 Task: In the  document Matthew.rtf change page color to  'Blue'. Add link on bottom right corner of the sheet: 'www.instagram.com' Insert page numer on top of the page
Action: Mouse moved to (53, 77)
Screenshot: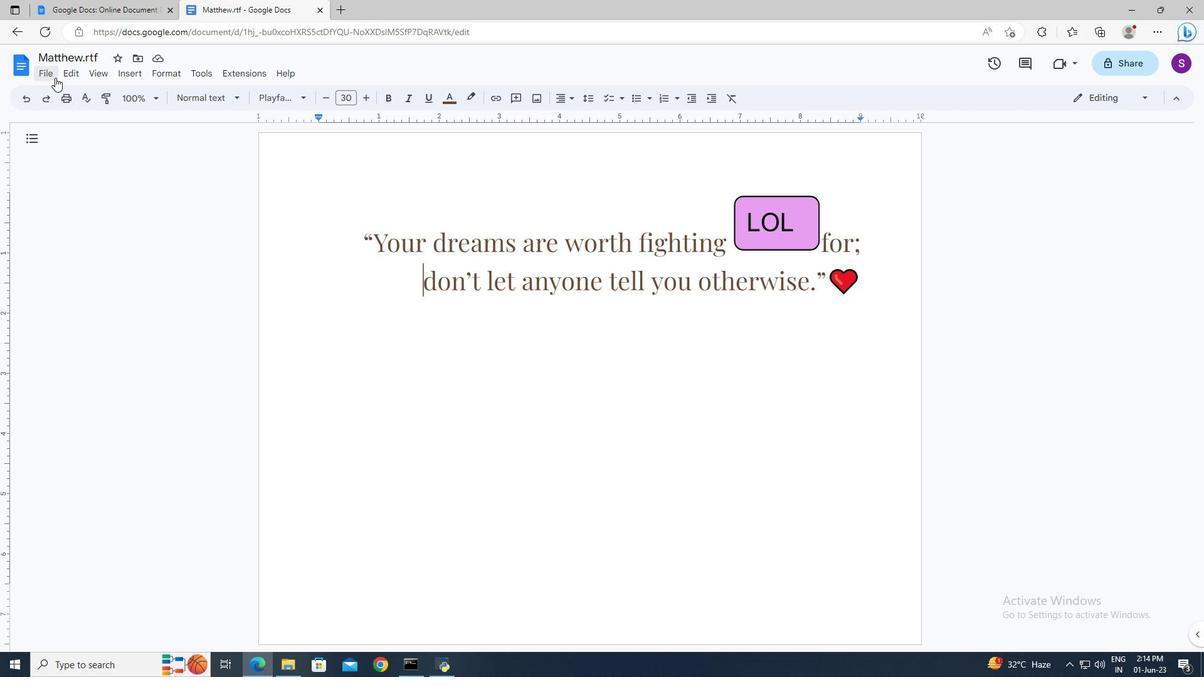 
Action: Mouse pressed left at (53, 77)
Screenshot: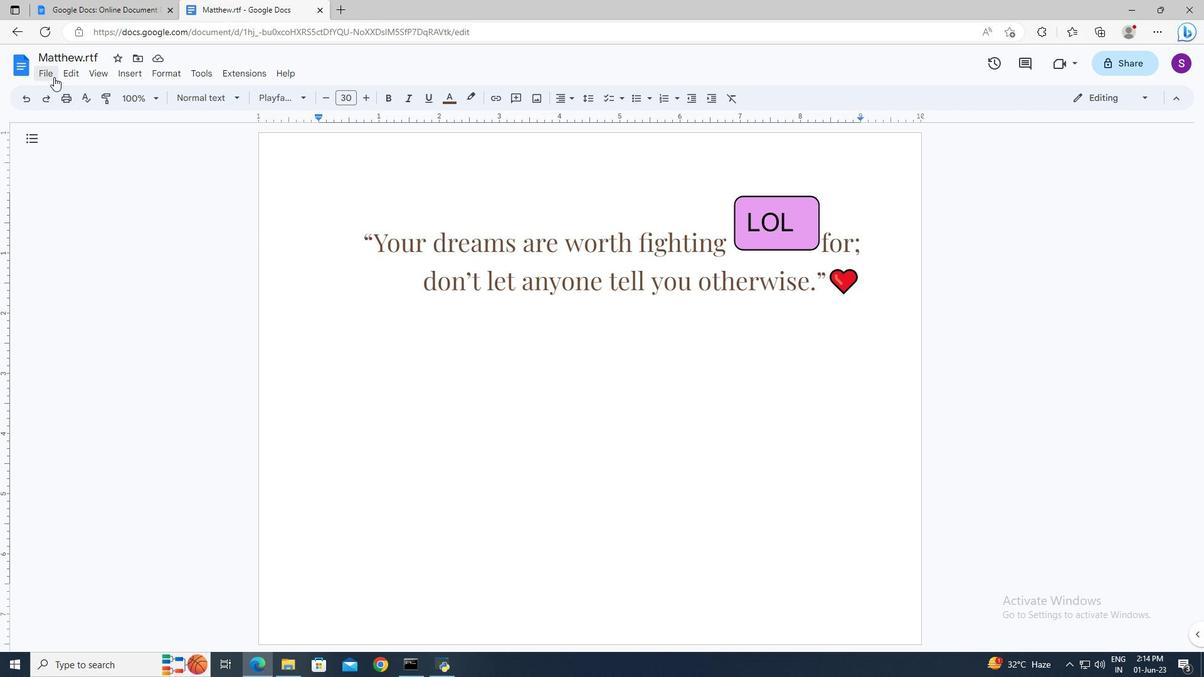 
Action: Mouse moved to (80, 415)
Screenshot: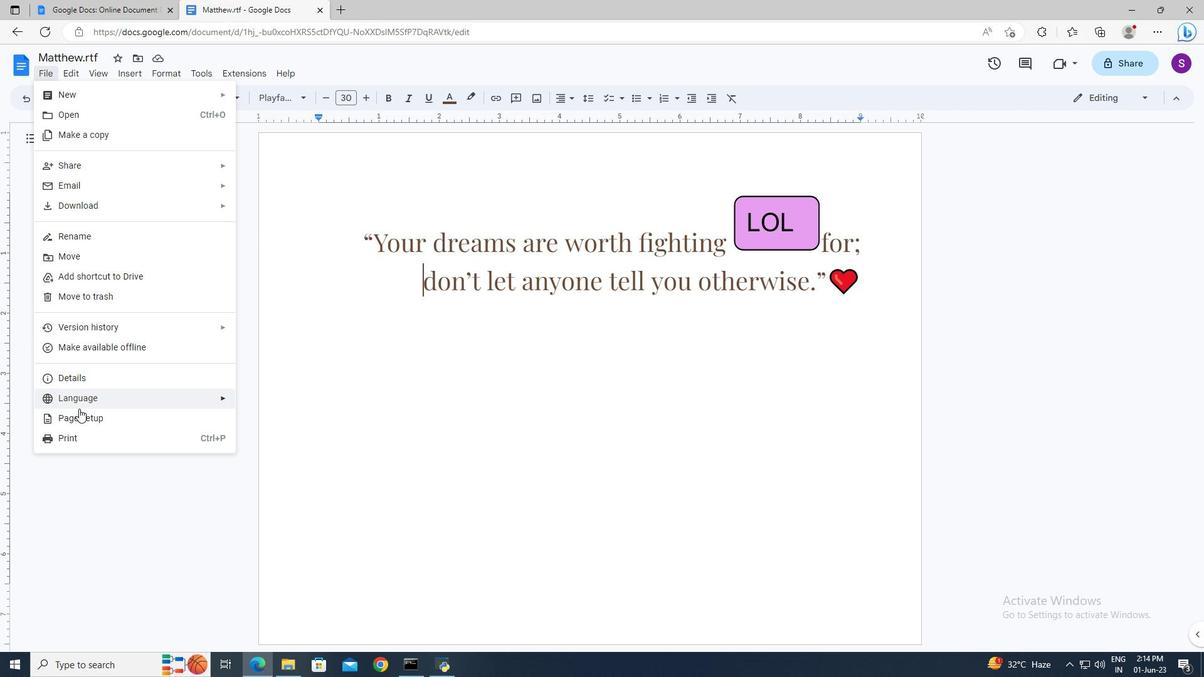 
Action: Mouse pressed left at (80, 415)
Screenshot: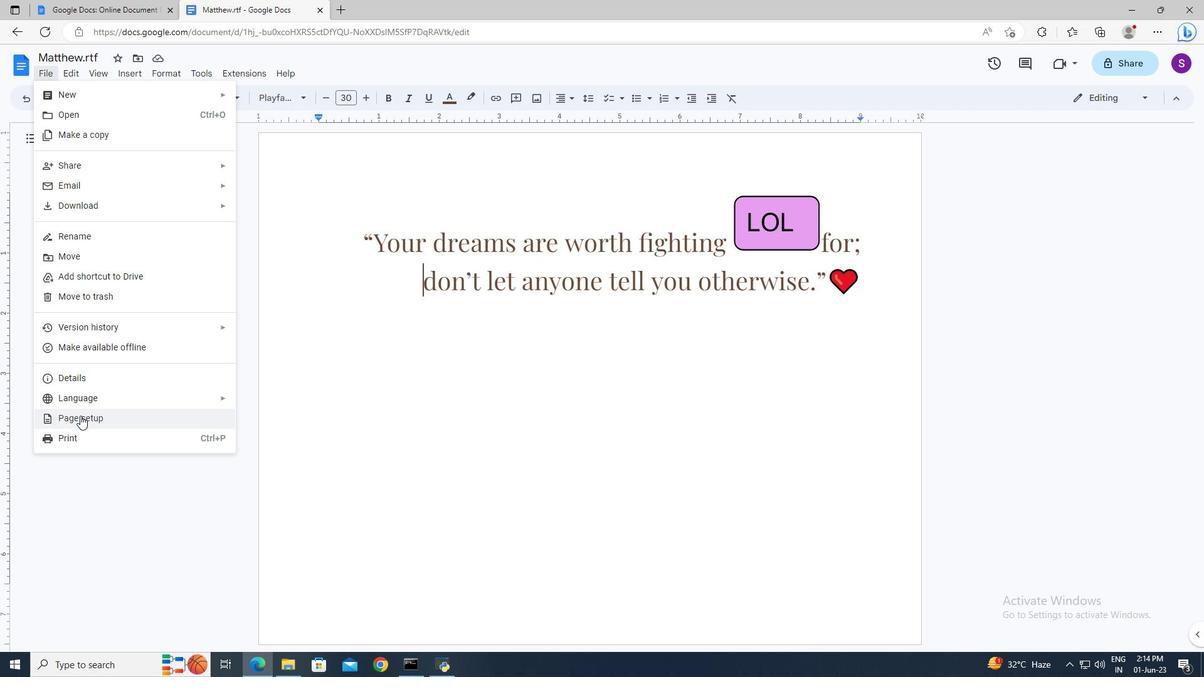 
Action: Mouse moved to (506, 427)
Screenshot: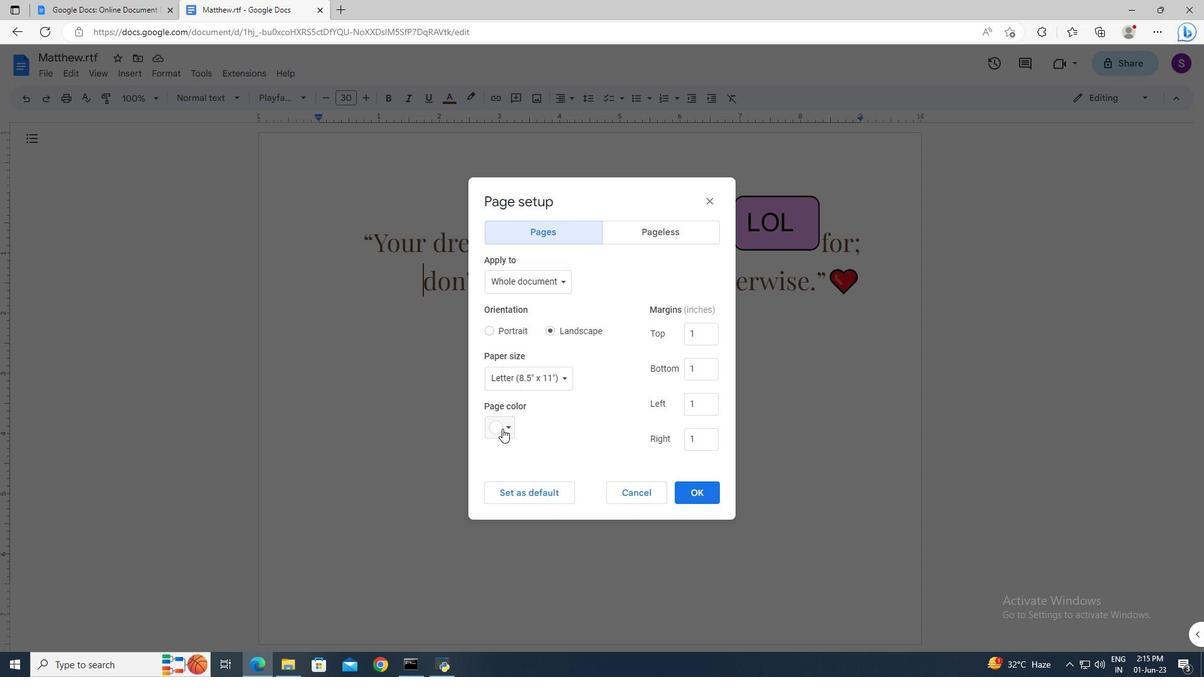 
Action: Mouse pressed left at (506, 427)
Screenshot: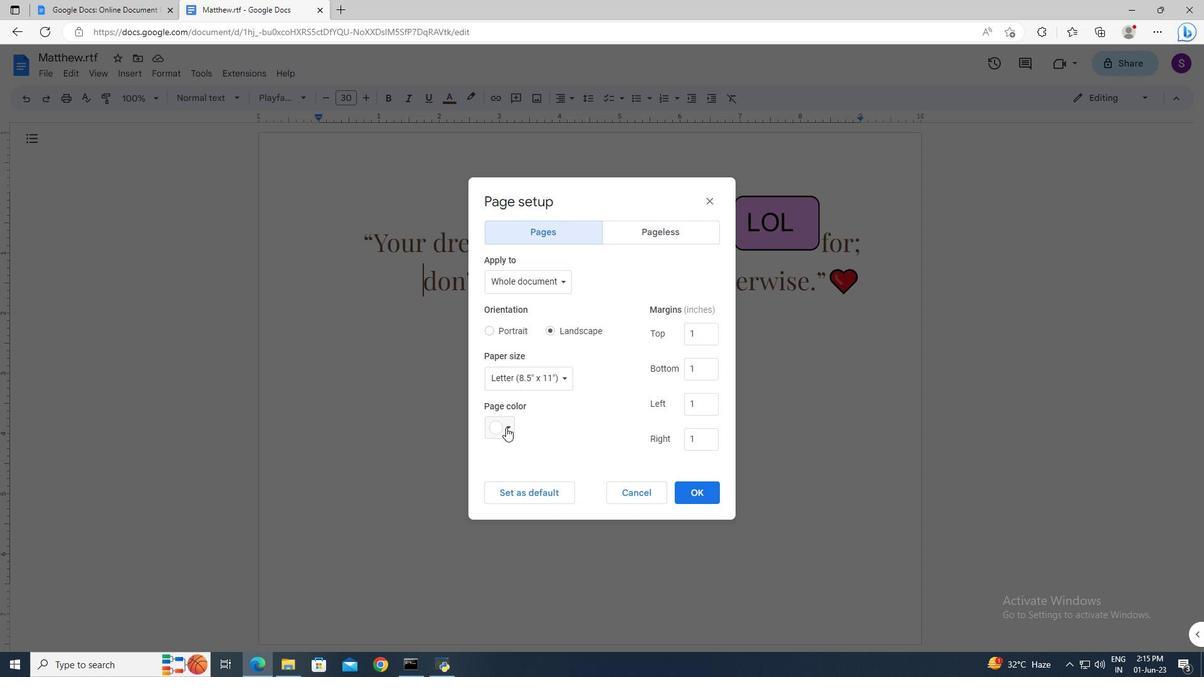 
Action: Mouse moved to (591, 462)
Screenshot: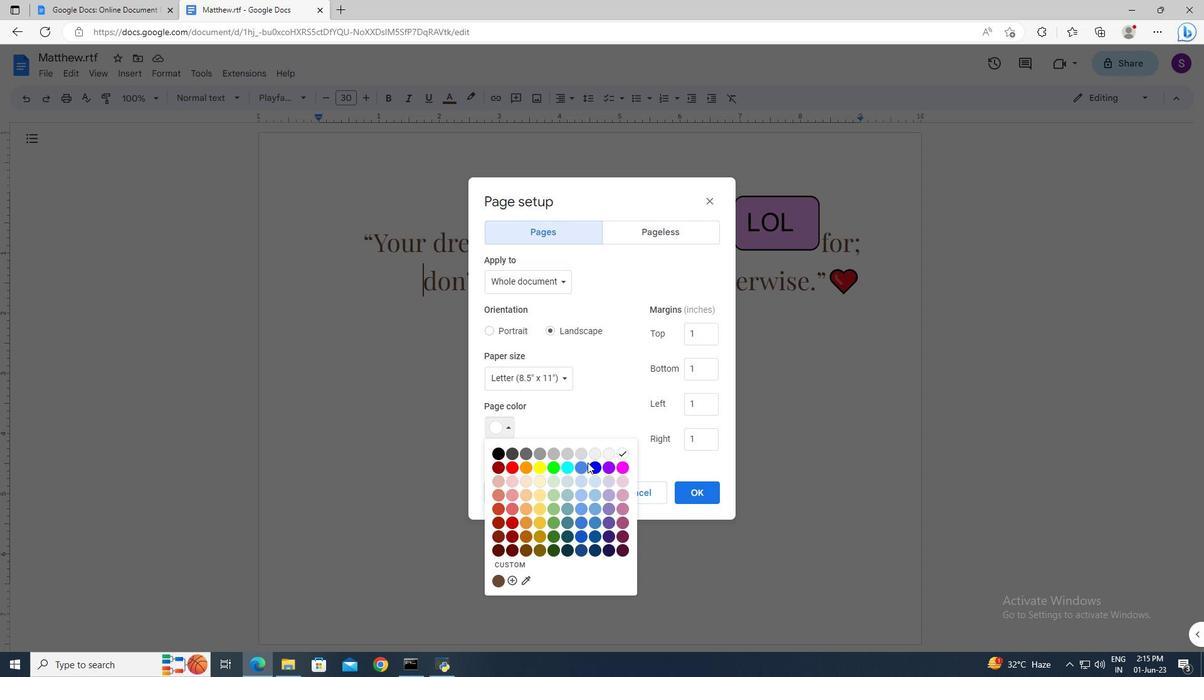 
Action: Mouse pressed left at (591, 462)
Screenshot: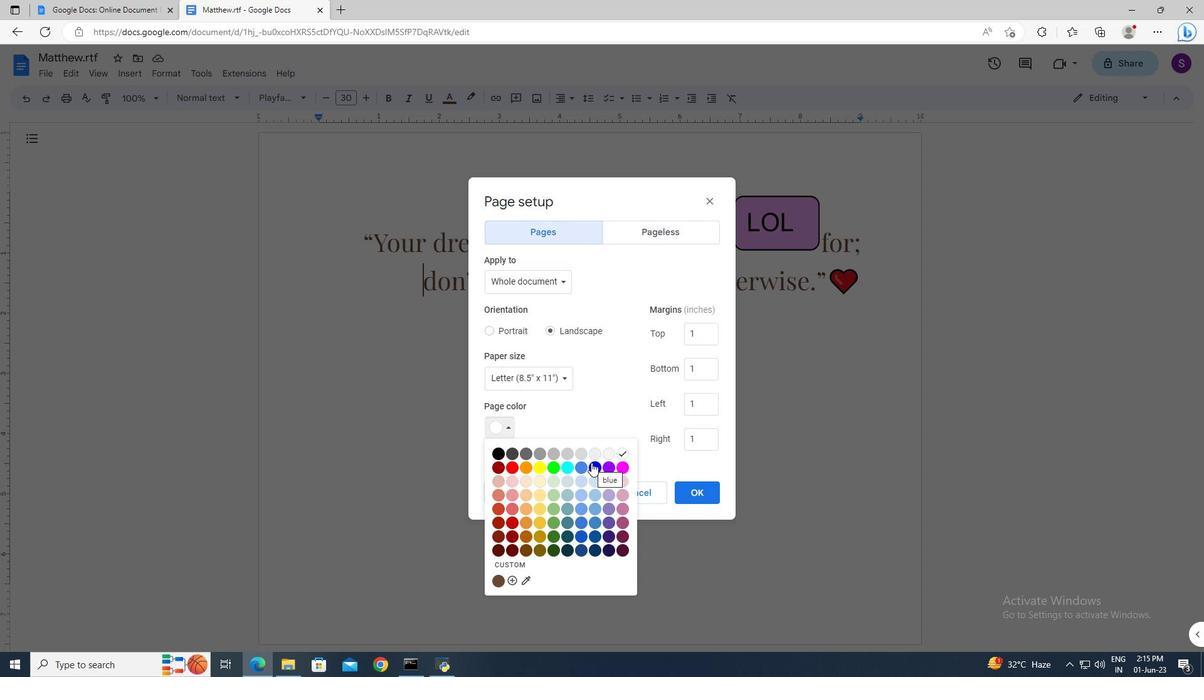 
Action: Mouse moved to (695, 492)
Screenshot: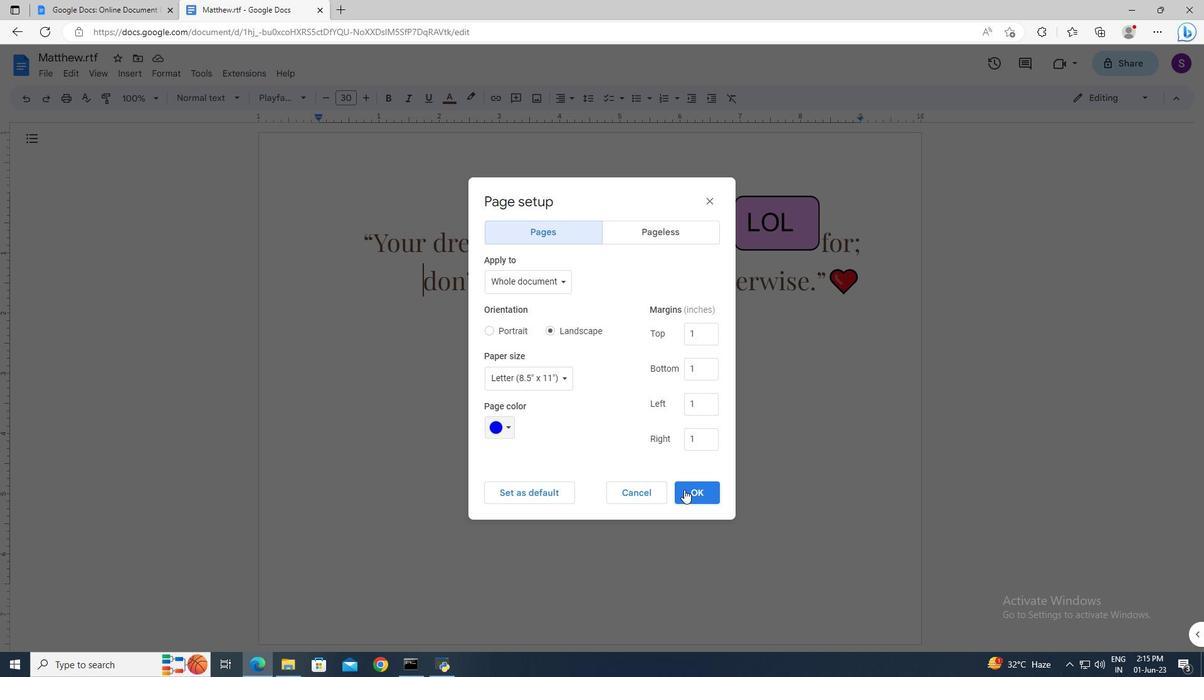 
Action: Mouse pressed left at (695, 492)
Screenshot: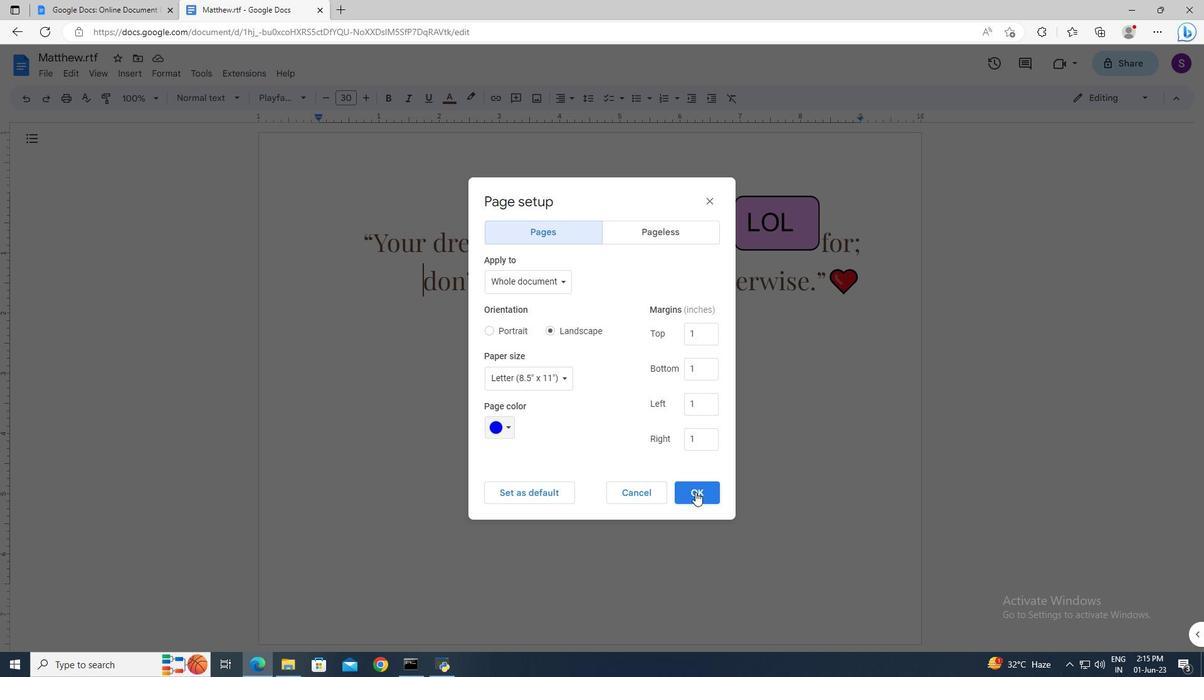 
Action: Mouse moved to (489, 605)
Screenshot: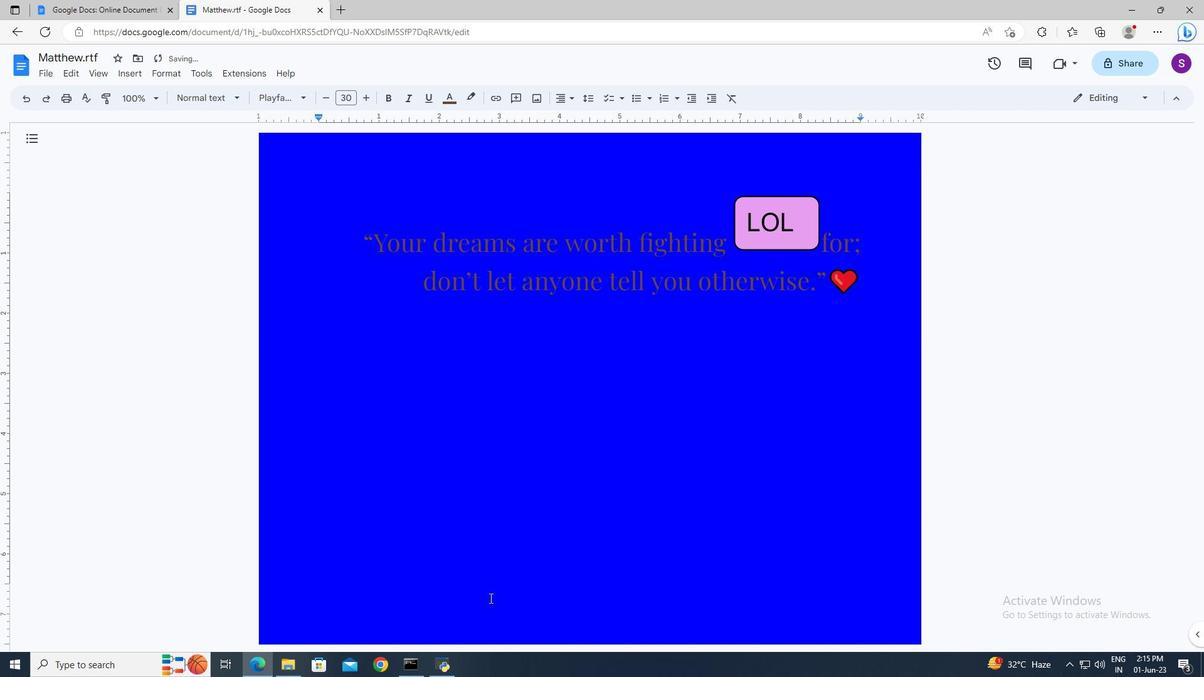 
Action: Mouse pressed left at (489, 605)
Screenshot: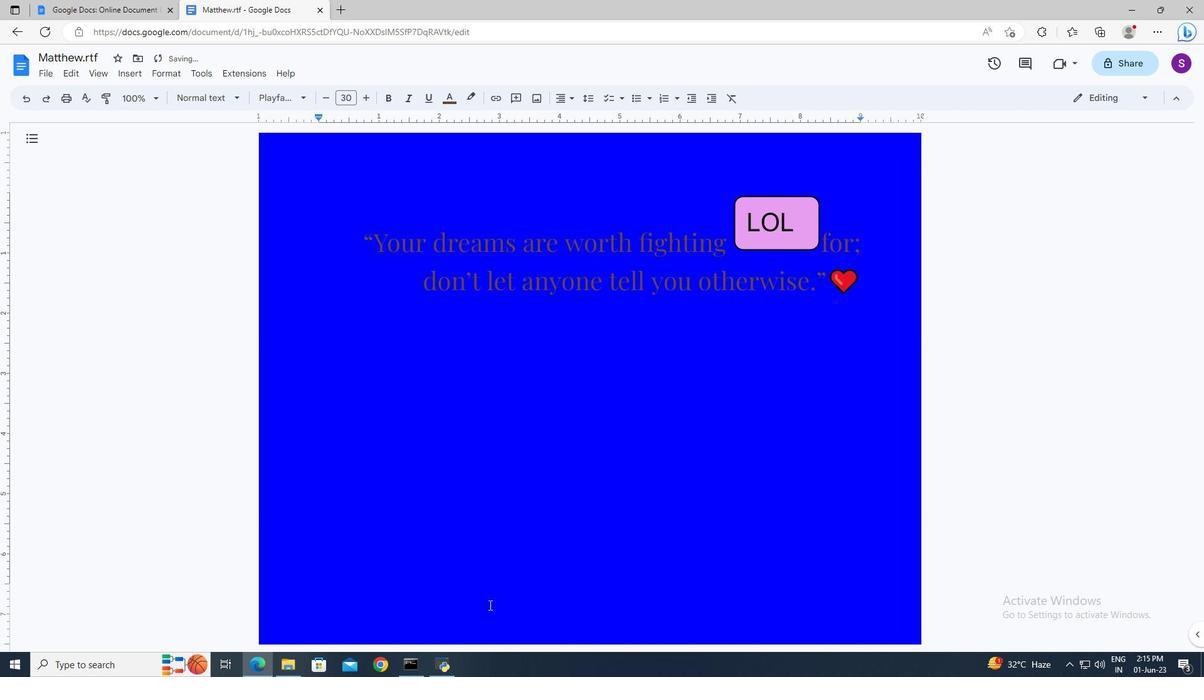 
Action: Mouse pressed left at (489, 605)
Screenshot: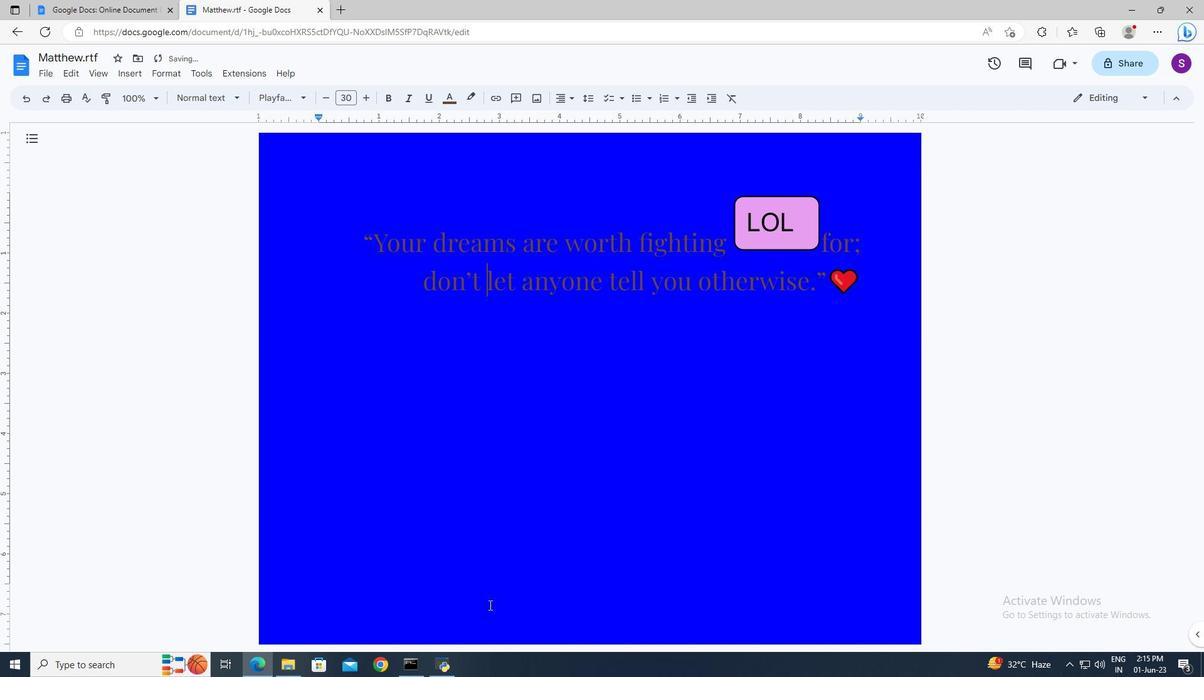 
Action: Mouse moved to (137, 77)
Screenshot: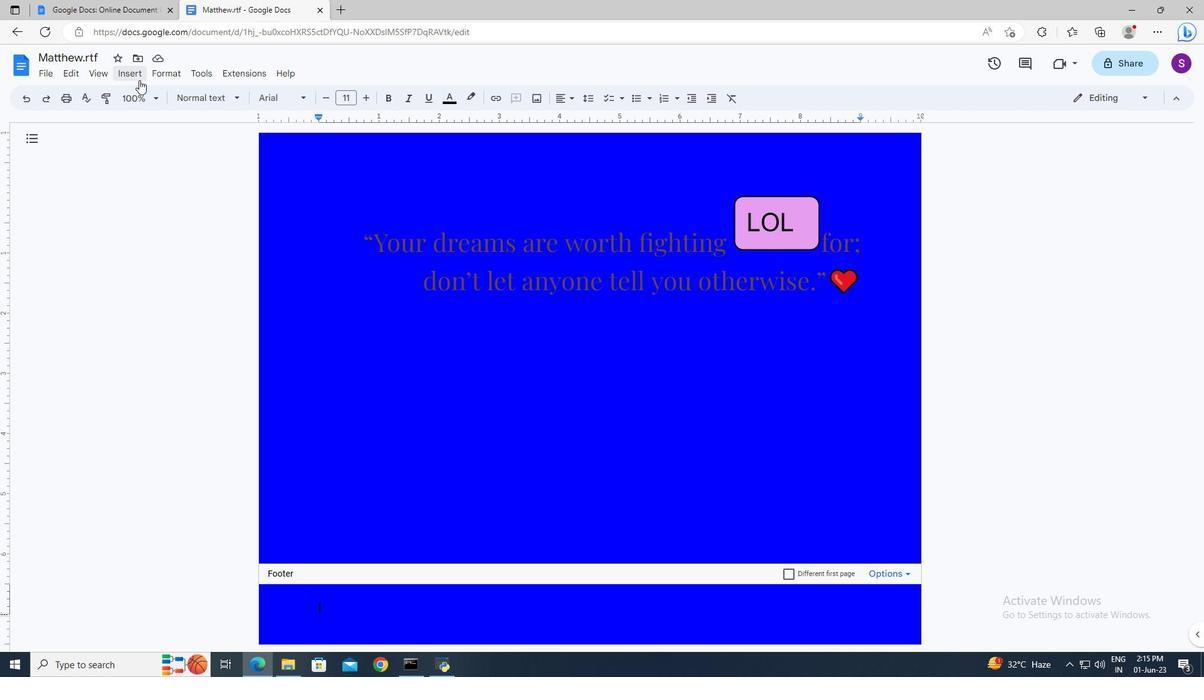 
Action: Mouse pressed left at (137, 77)
Screenshot: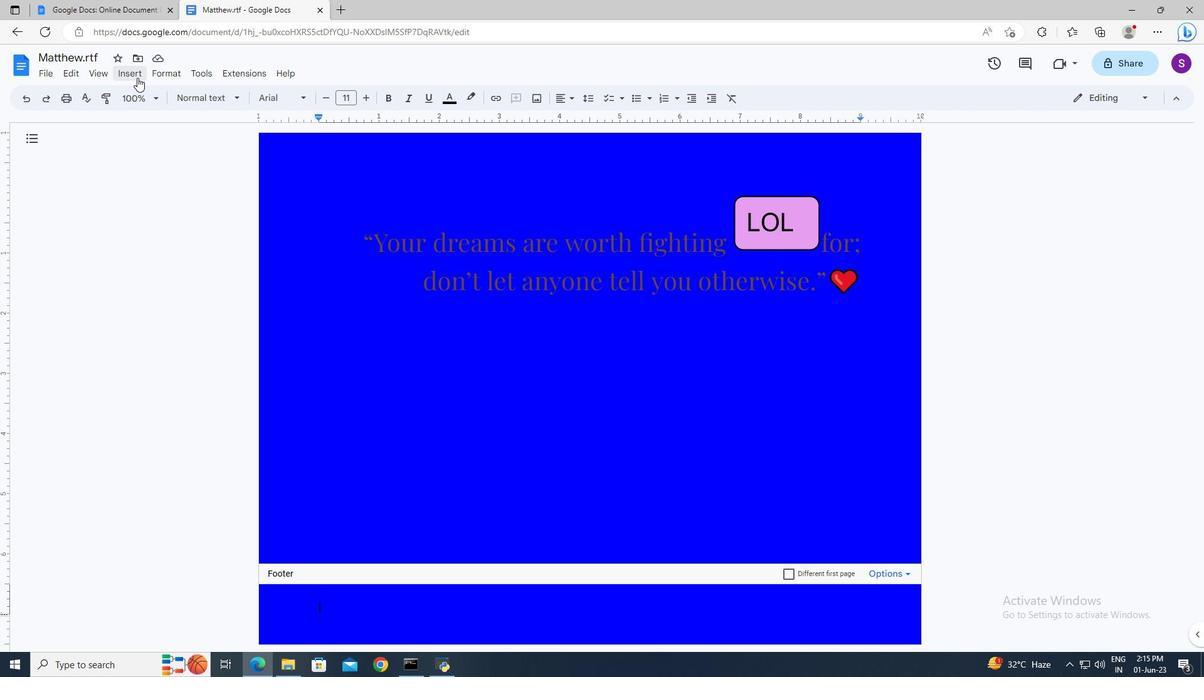 
Action: Mouse moved to (156, 456)
Screenshot: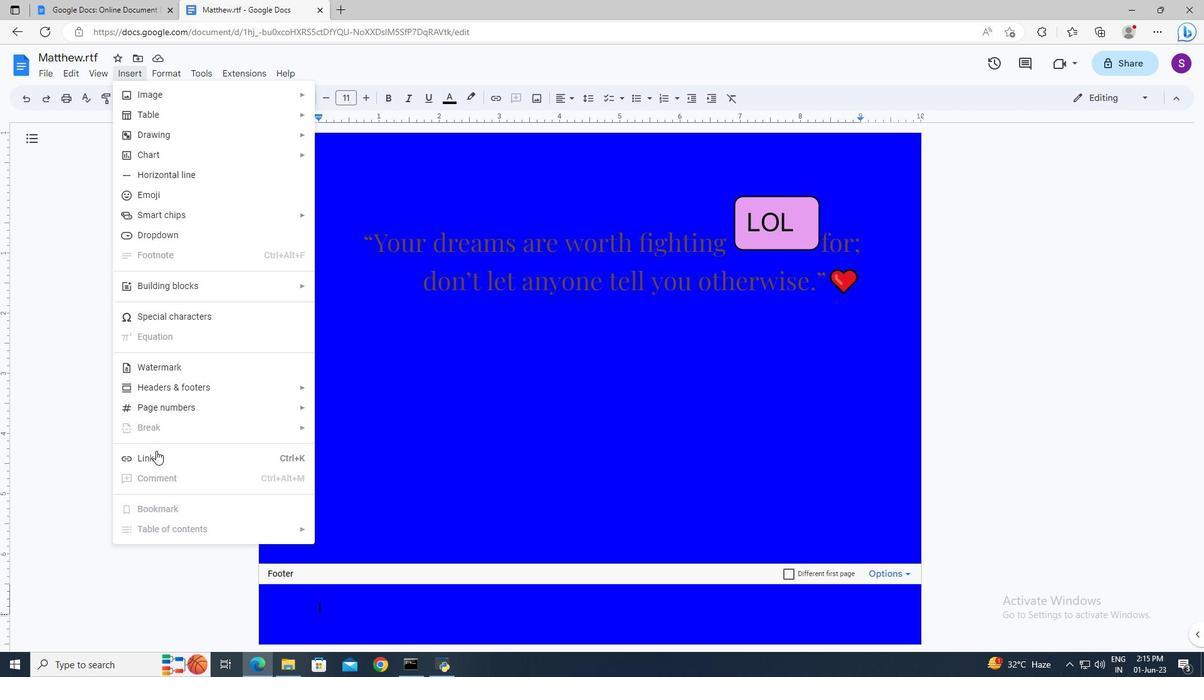 
Action: Mouse pressed left at (156, 456)
Screenshot: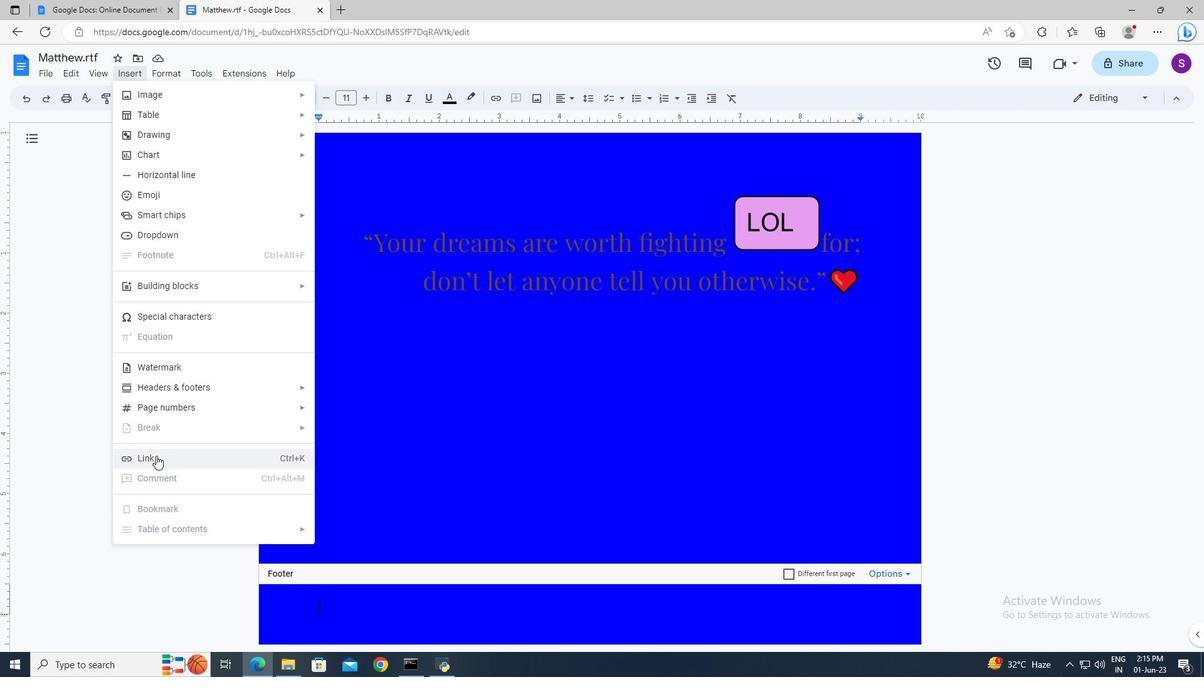 
Action: Mouse moved to (355, 408)
Screenshot: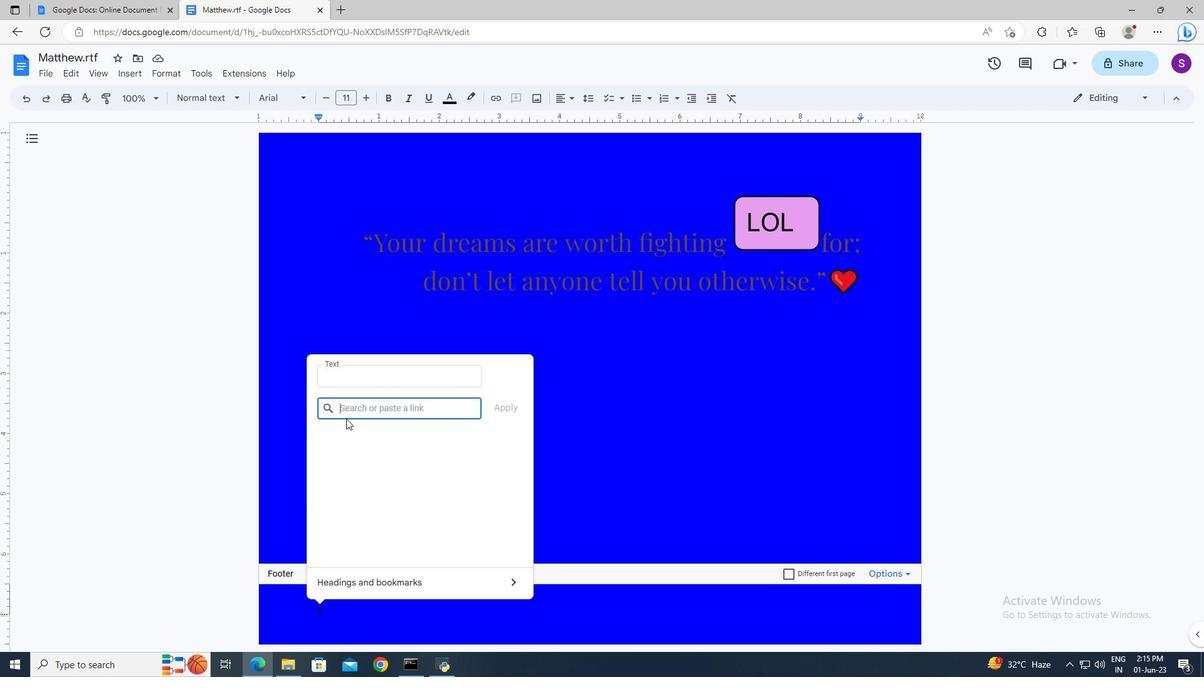 
Action: Mouse pressed left at (355, 408)
Screenshot: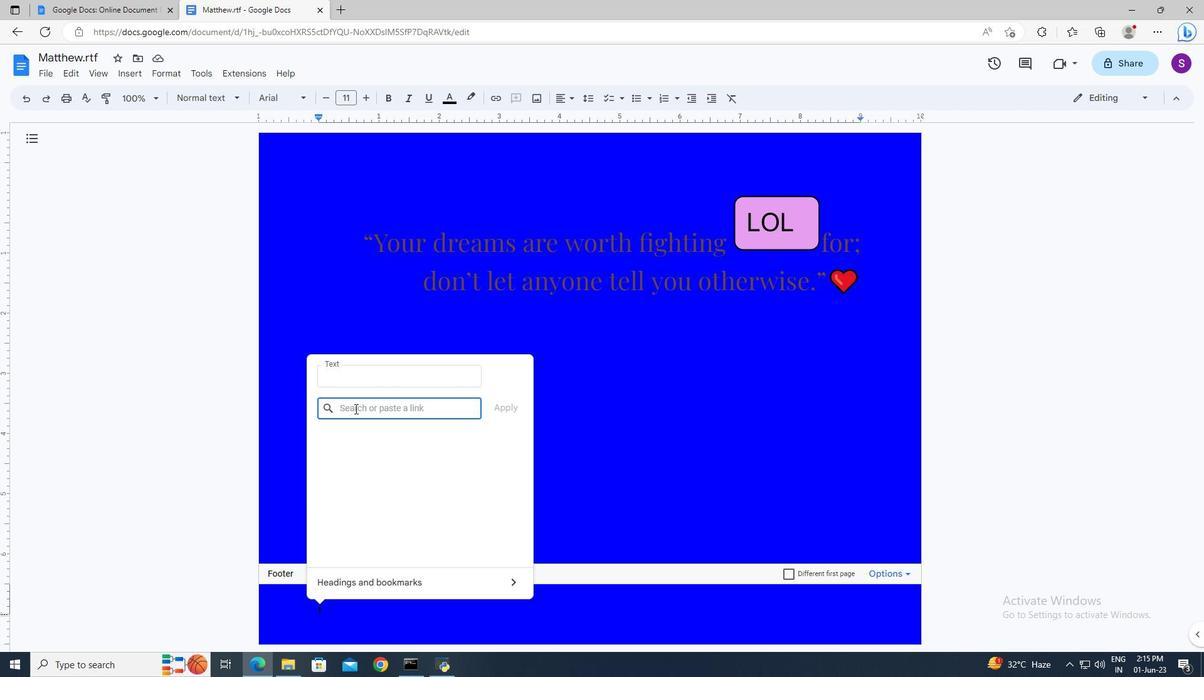 
Action: Key pressed www.instagram.com<Key.enter><Key.shift><Key.up>
Screenshot: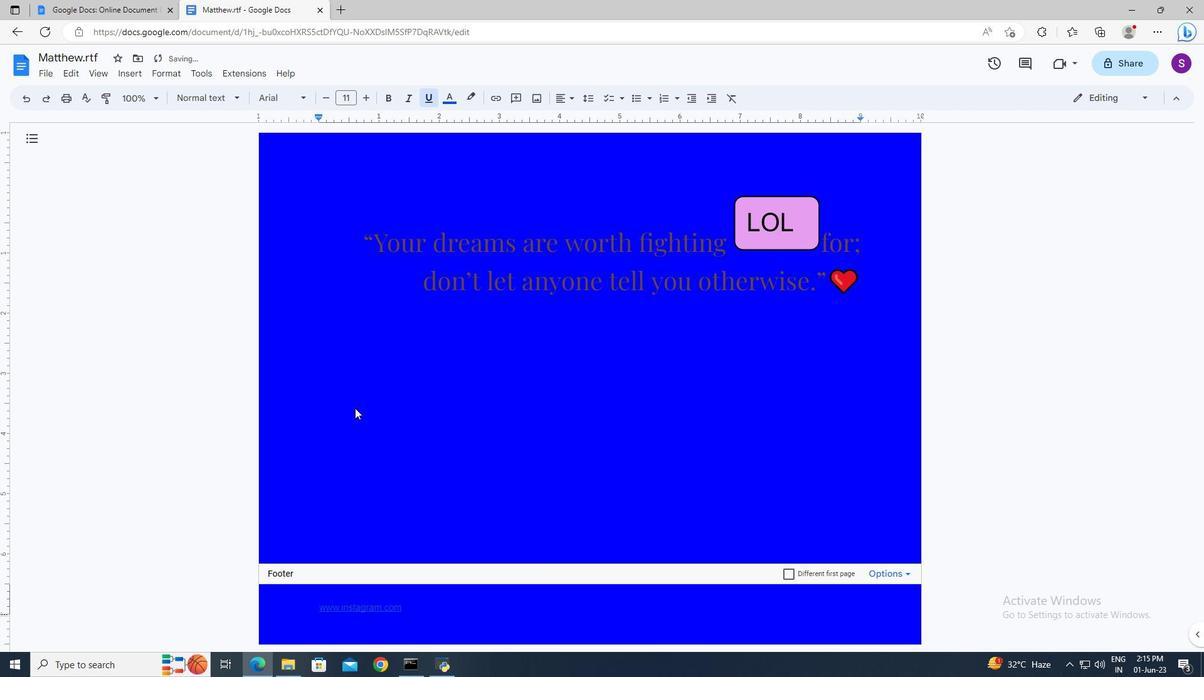 
Action: Mouse moved to (570, 99)
Screenshot: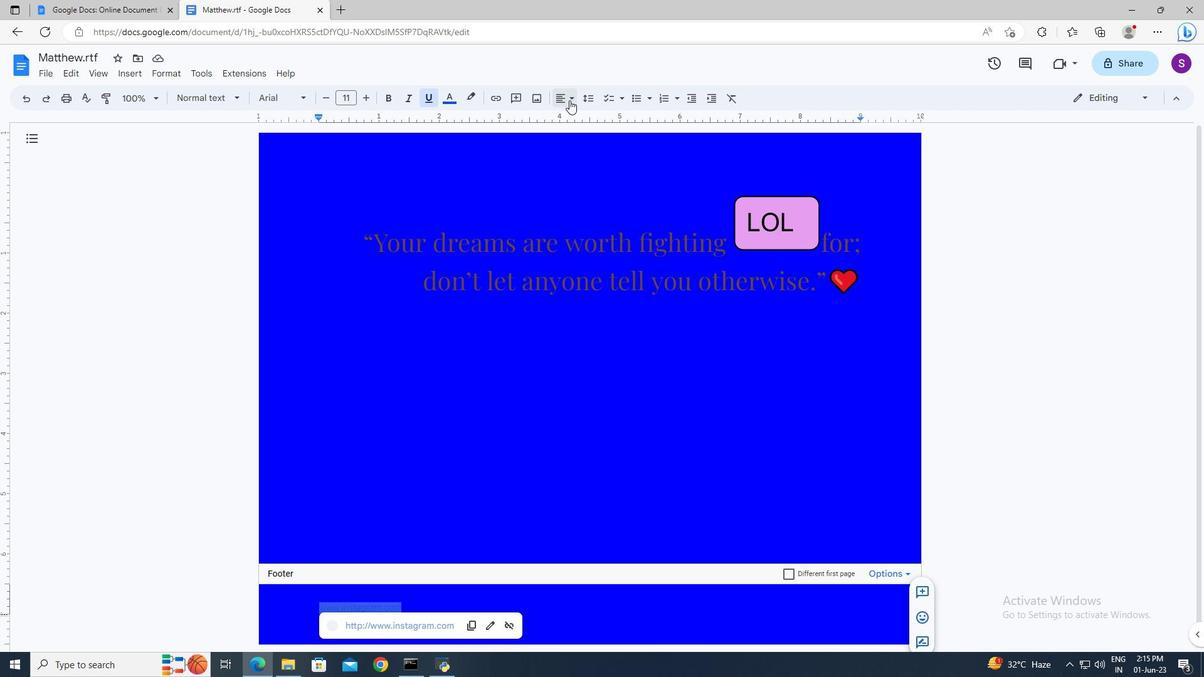 
Action: Mouse pressed left at (570, 99)
Screenshot: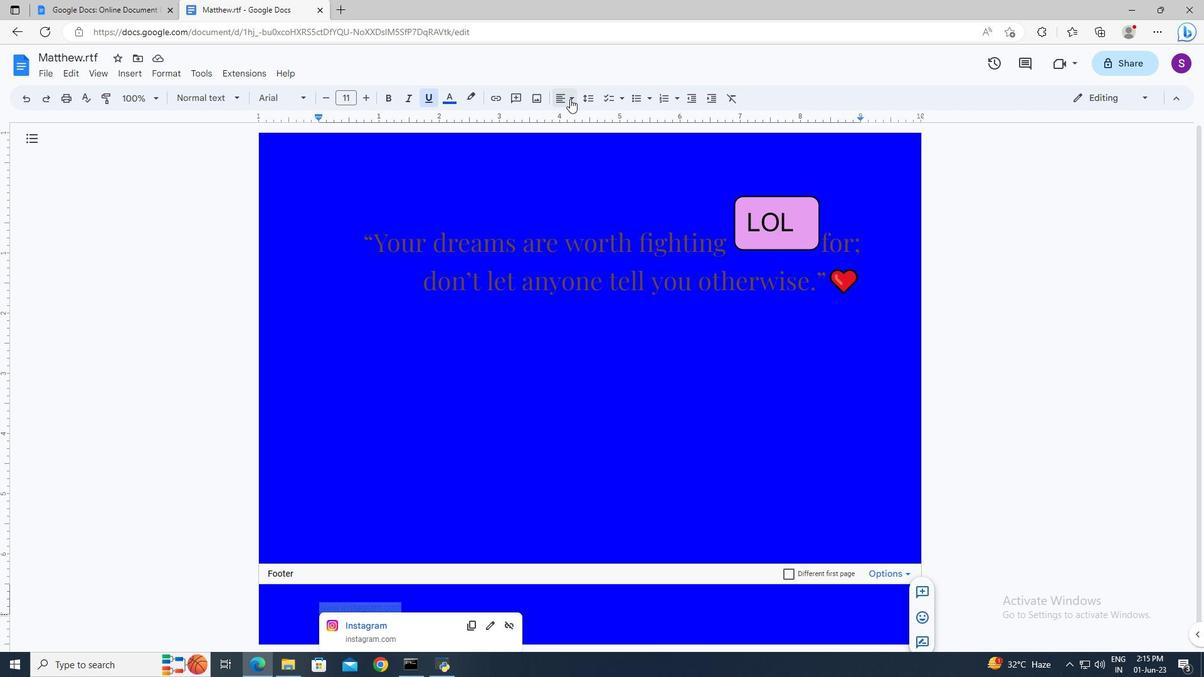 
Action: Mouse moved to (593, 120)
Screenshot: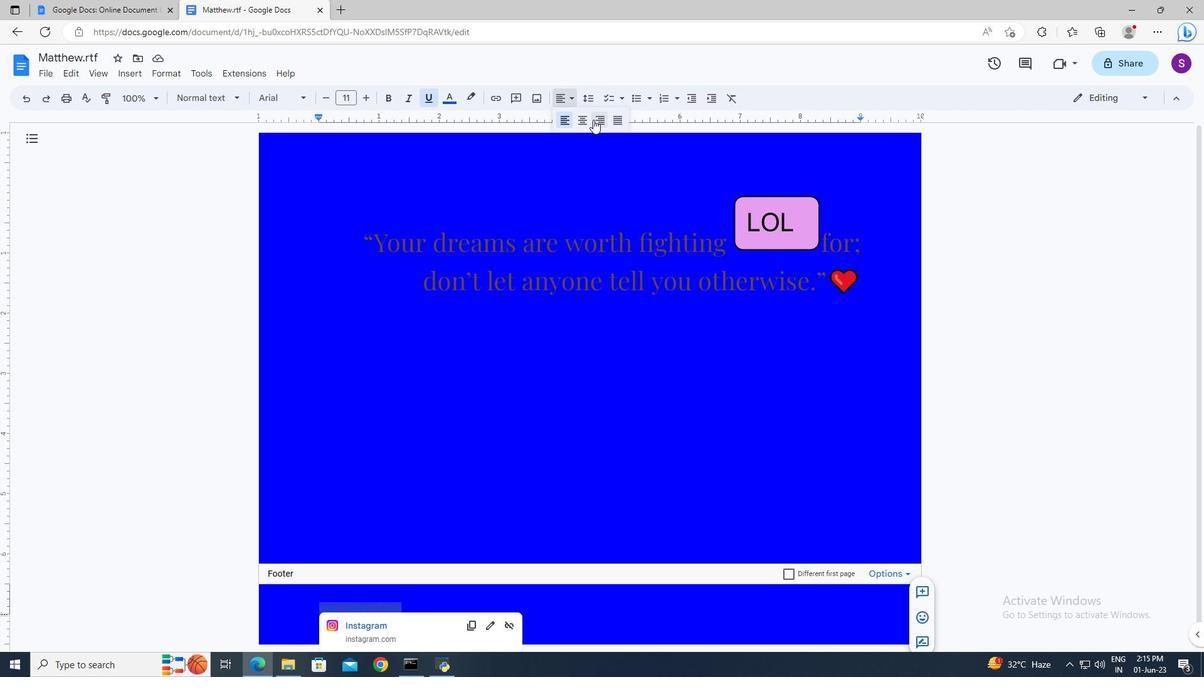 
Action: Mouse pressed left at (593, 120)
Screenshot: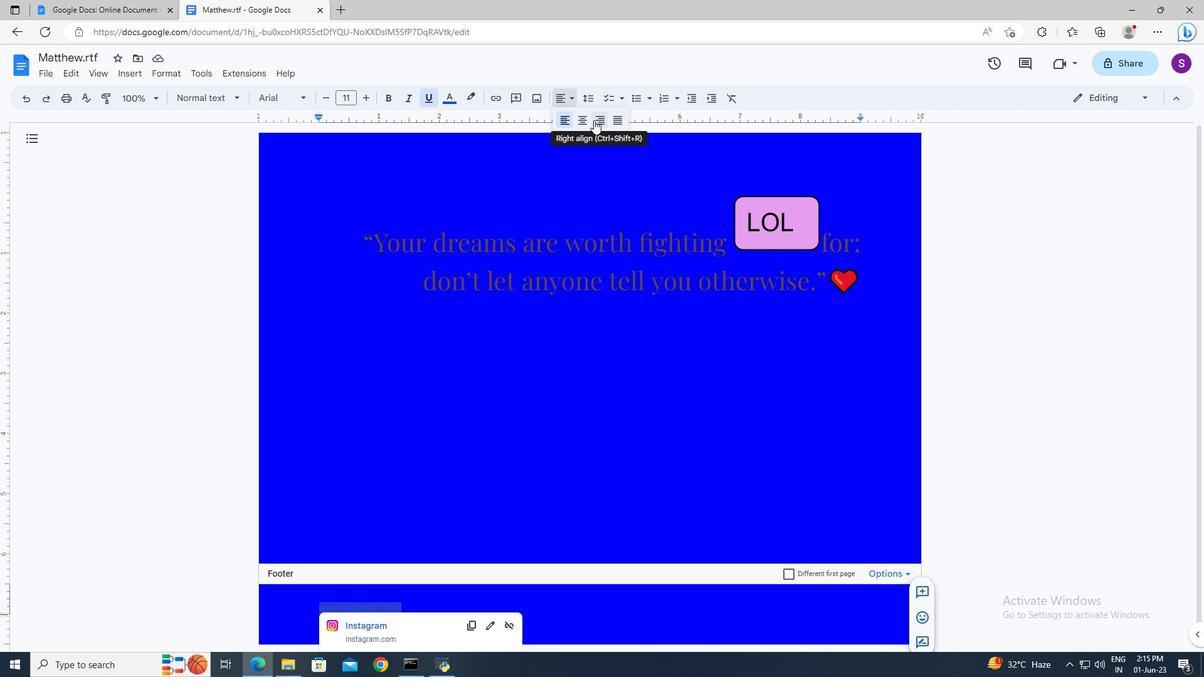 
Action: Mouse moved to (568, 324)
Screenshot: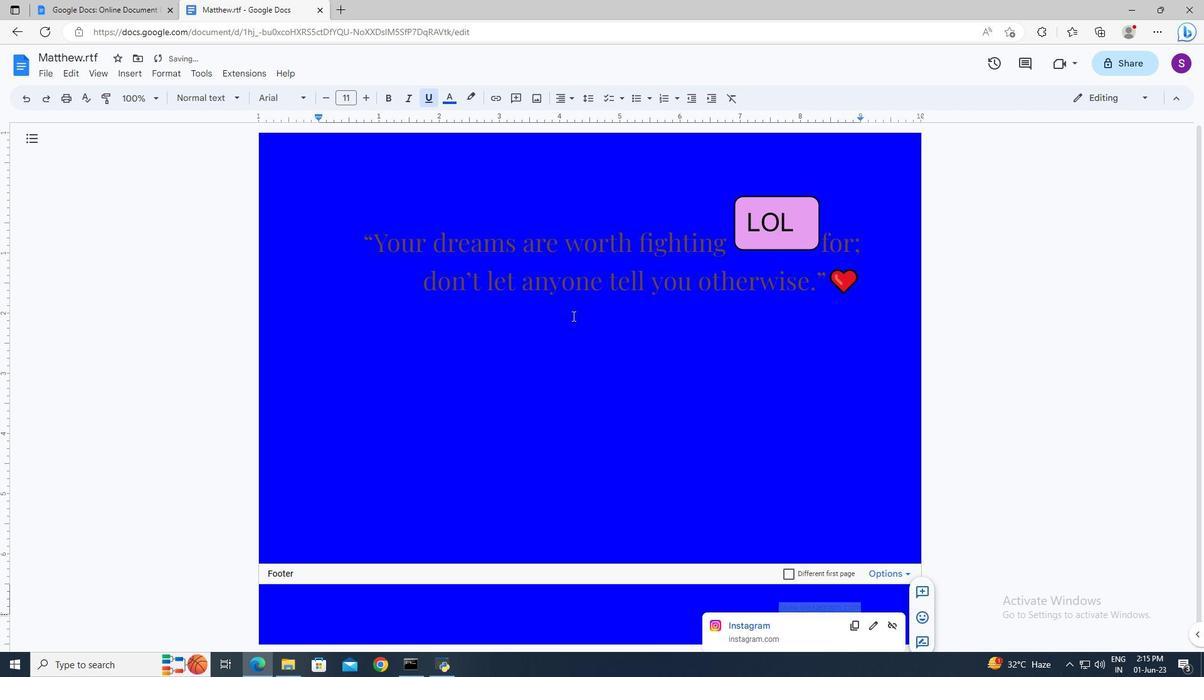 
Action: Mouse pressed left at (568, 324)
Screenshot: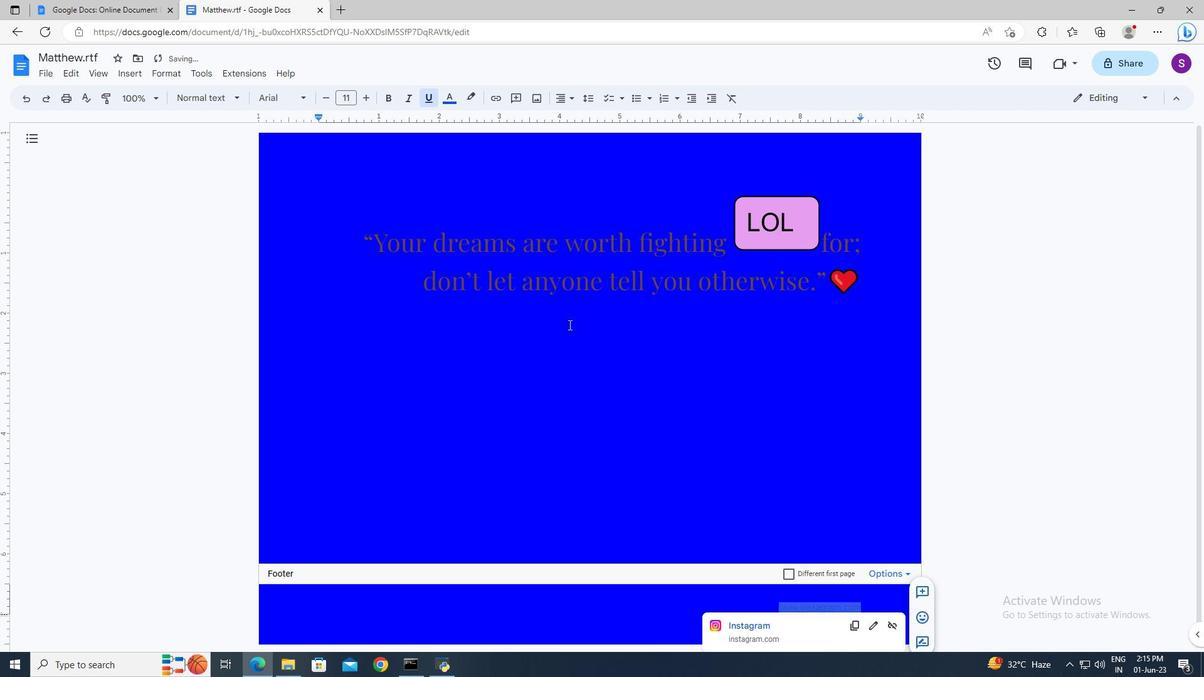 
Action: Mouse moved to (141, 75)
Screenshot: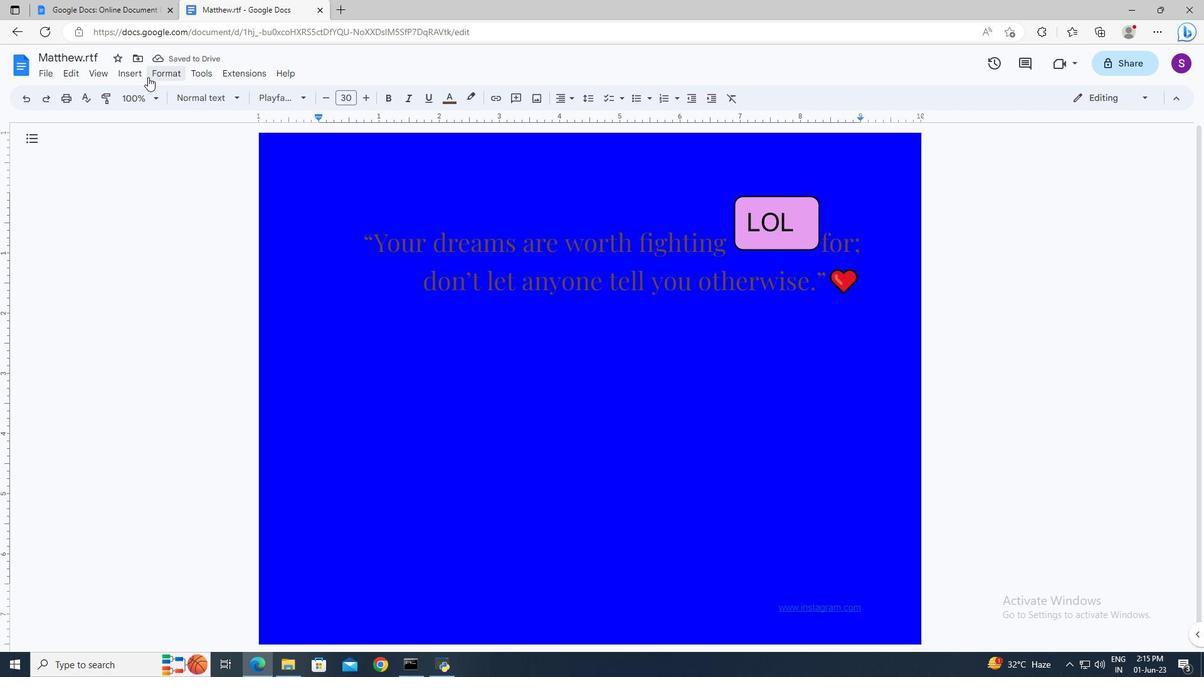 
Action: Mouse pressed left at (141, 75)
Screenshot: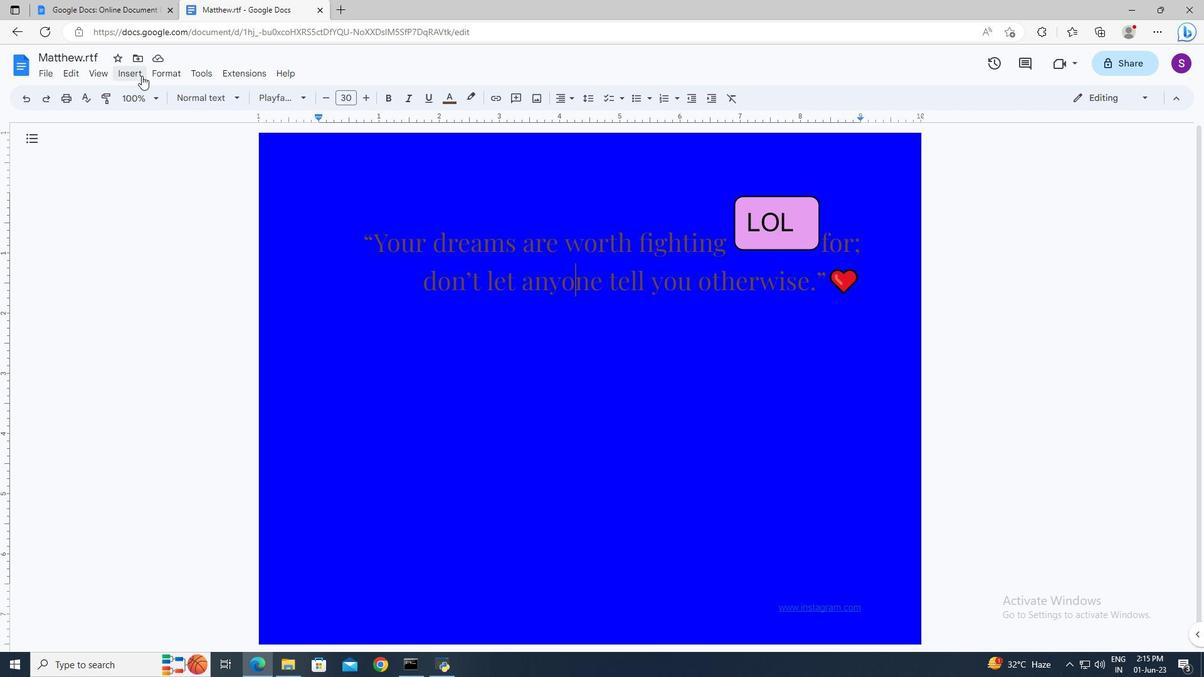 
Action: Mouse moved to (163, 402)
Screenshot: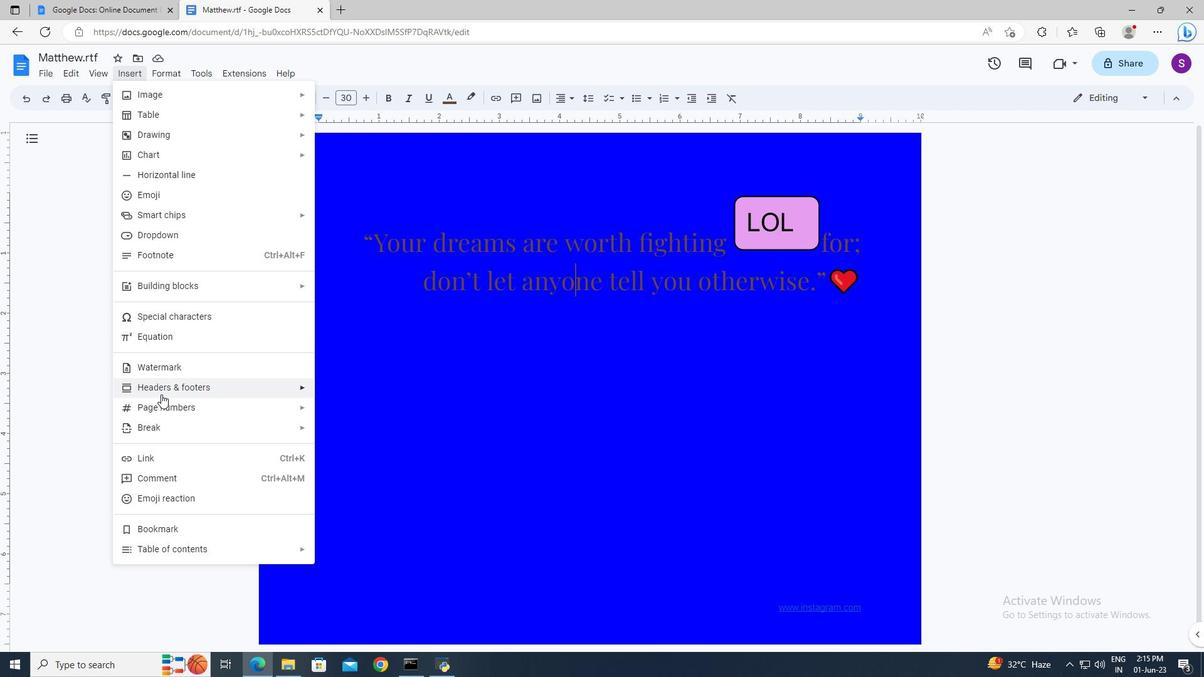 
Action: Mouse pressed left at (163, 402)
Screenshot: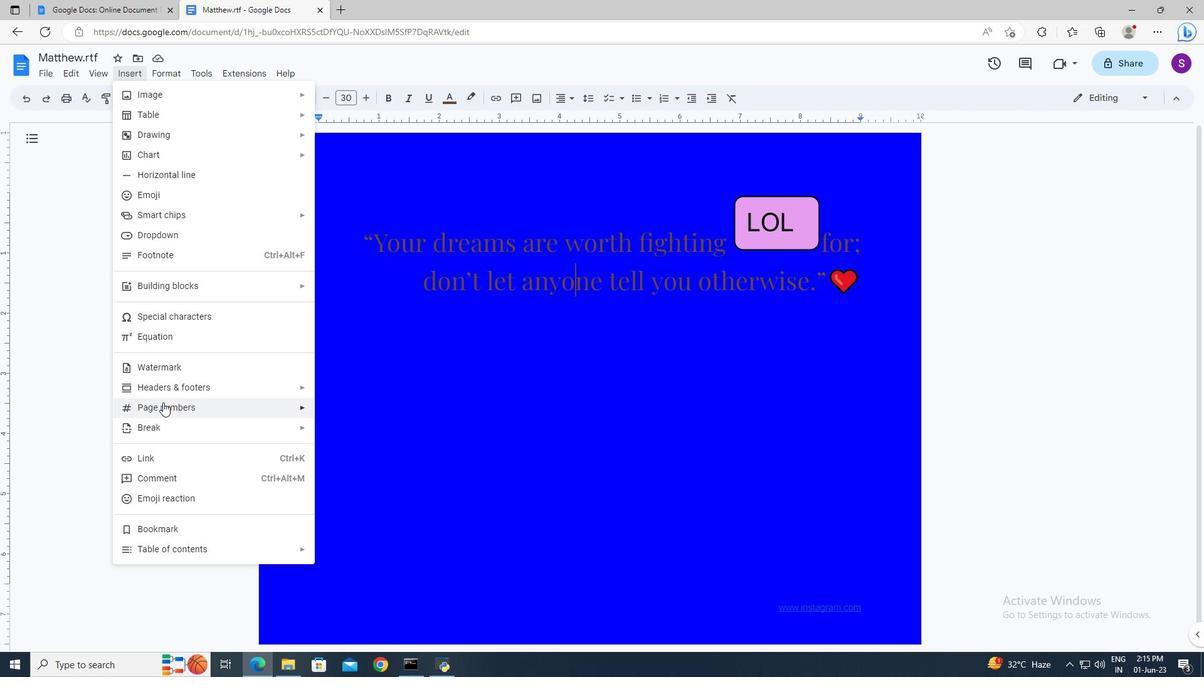 
Action: Mouse moved to (332, 421)
Screenshot: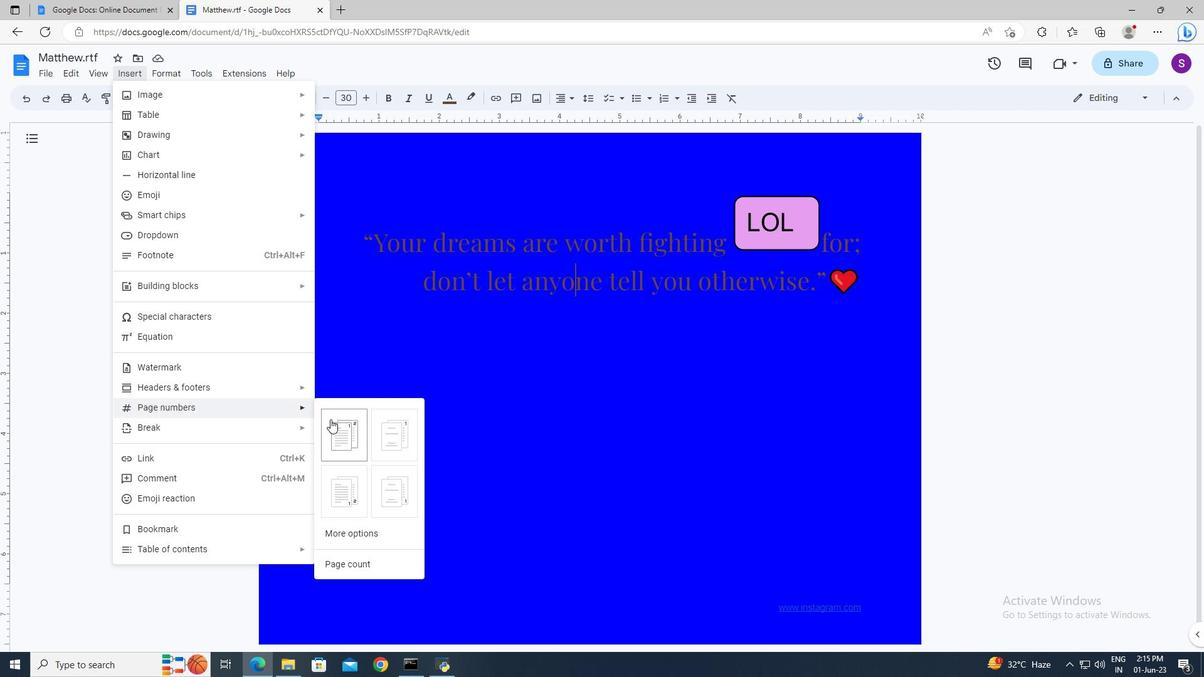 
Action: Mouse pressed left at (332, 421)
Screenshot: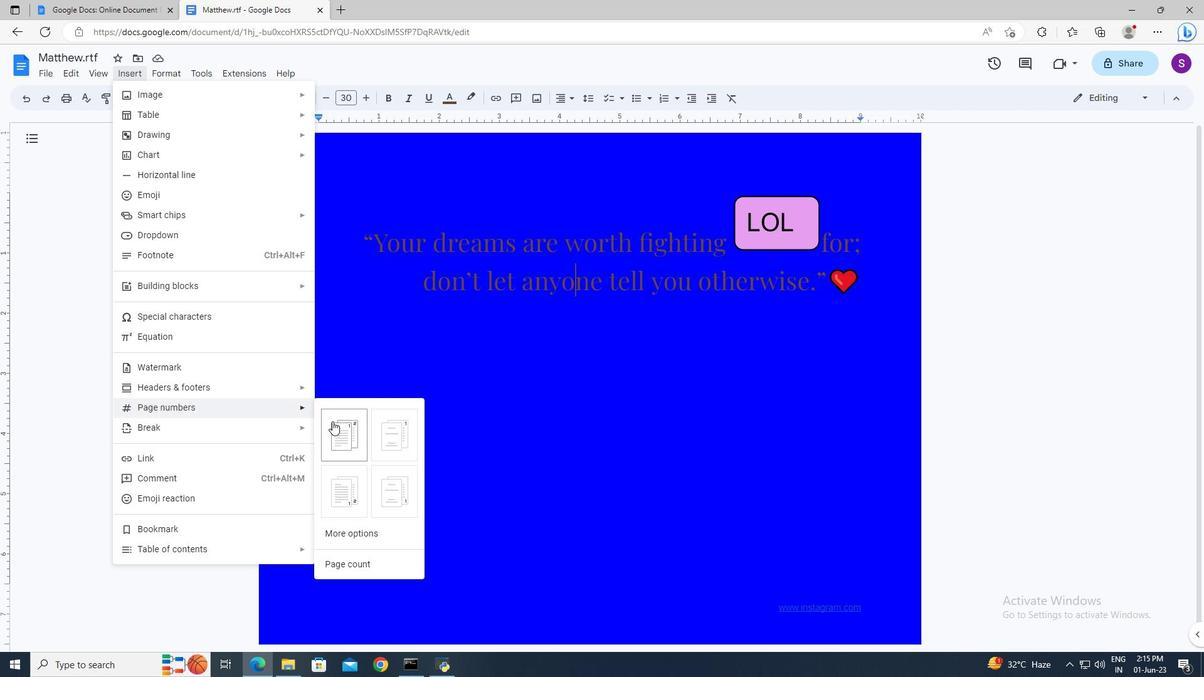 
Action: Mouse moved to (383, 380)
Screenshot: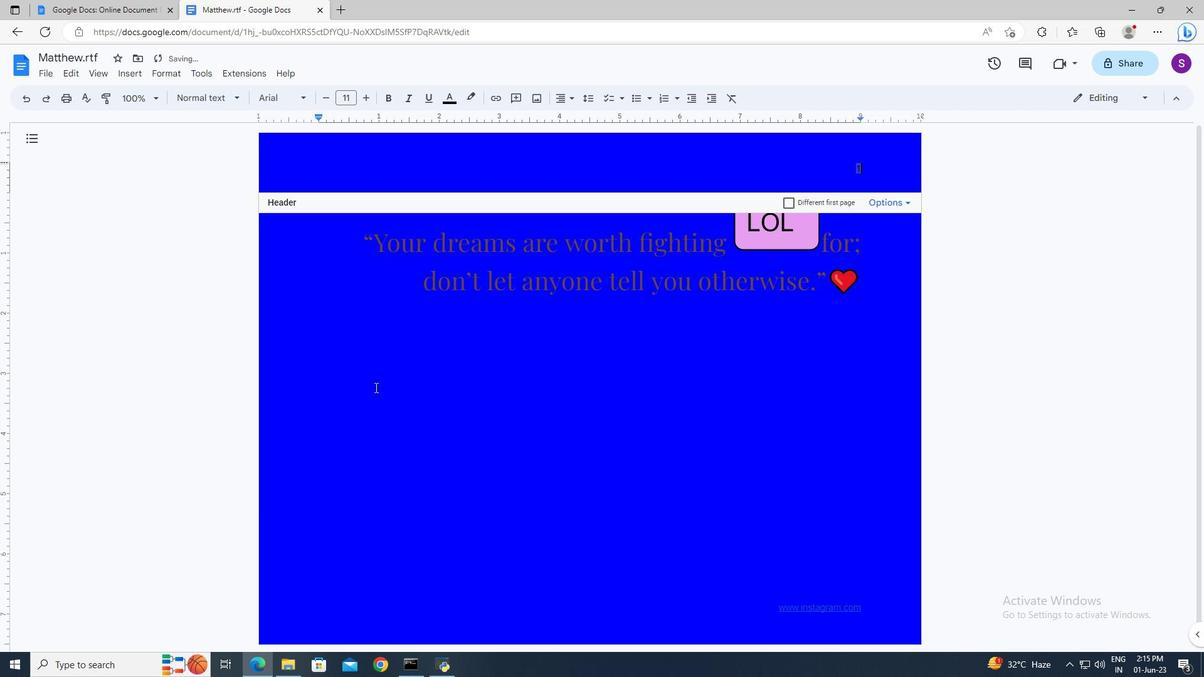 
Action: Mouse pressed left at (383, 380)
Screenshot: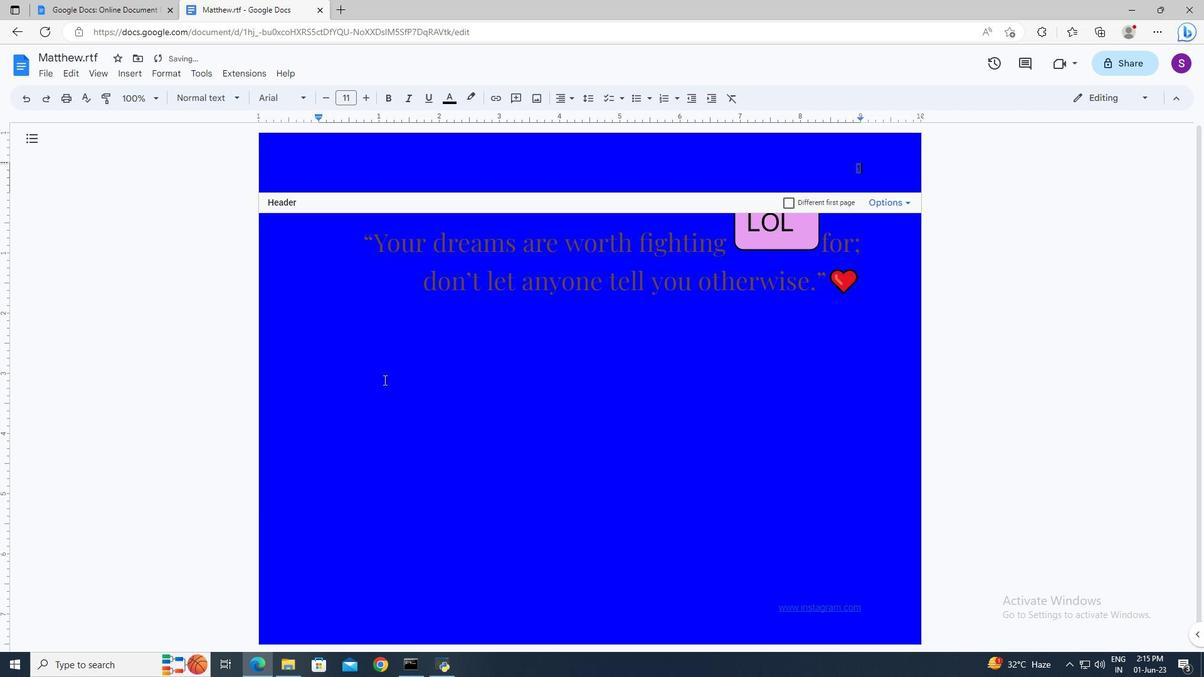 
